 Task: Create Card Podcast Performance Review in Board Product Development to Workspace Creative Agencies. Create Card Interior Design Review in Board Customer Feedback Analysis and Reporting to Workspace Creative Agencies. Create Card Public Speaking Event Planning in Board Social Media Influencer Content Repurposing Strategy and Execution to Workspace Creative Agencies
Action: Mouse moved to (95, 337)
Screenshot: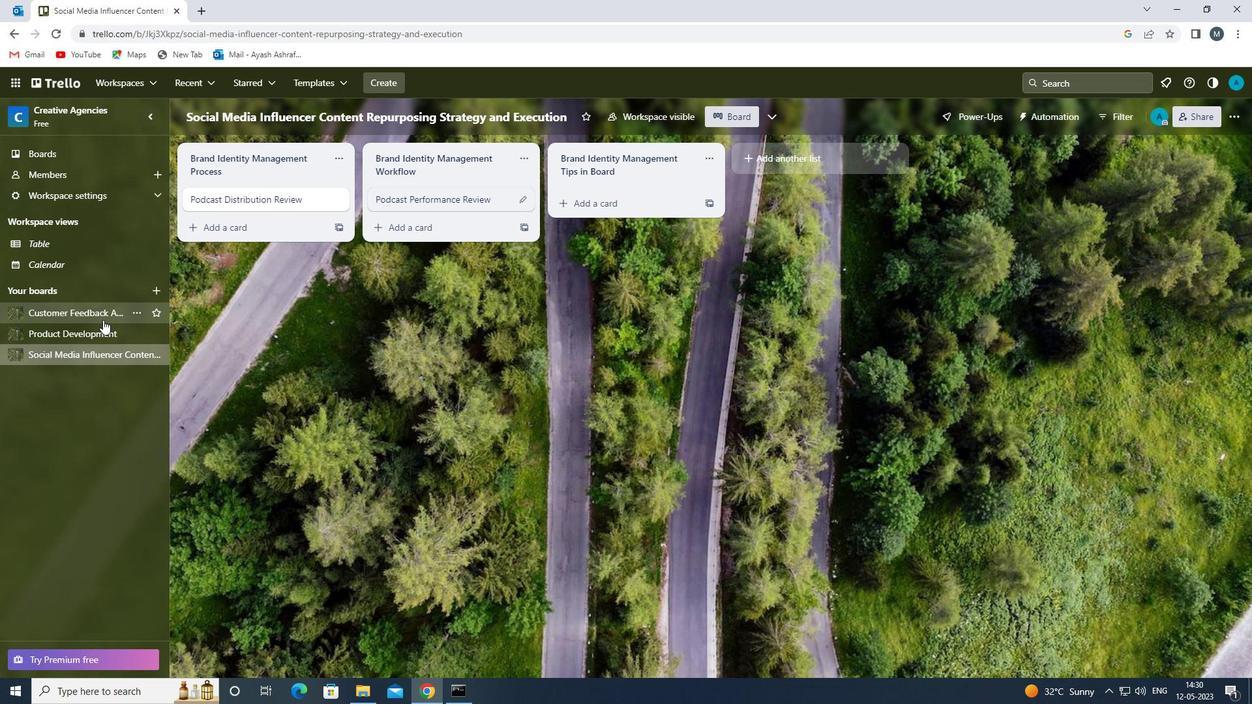 
Action: Mouse pressed left at (95, 337)
Screenshot: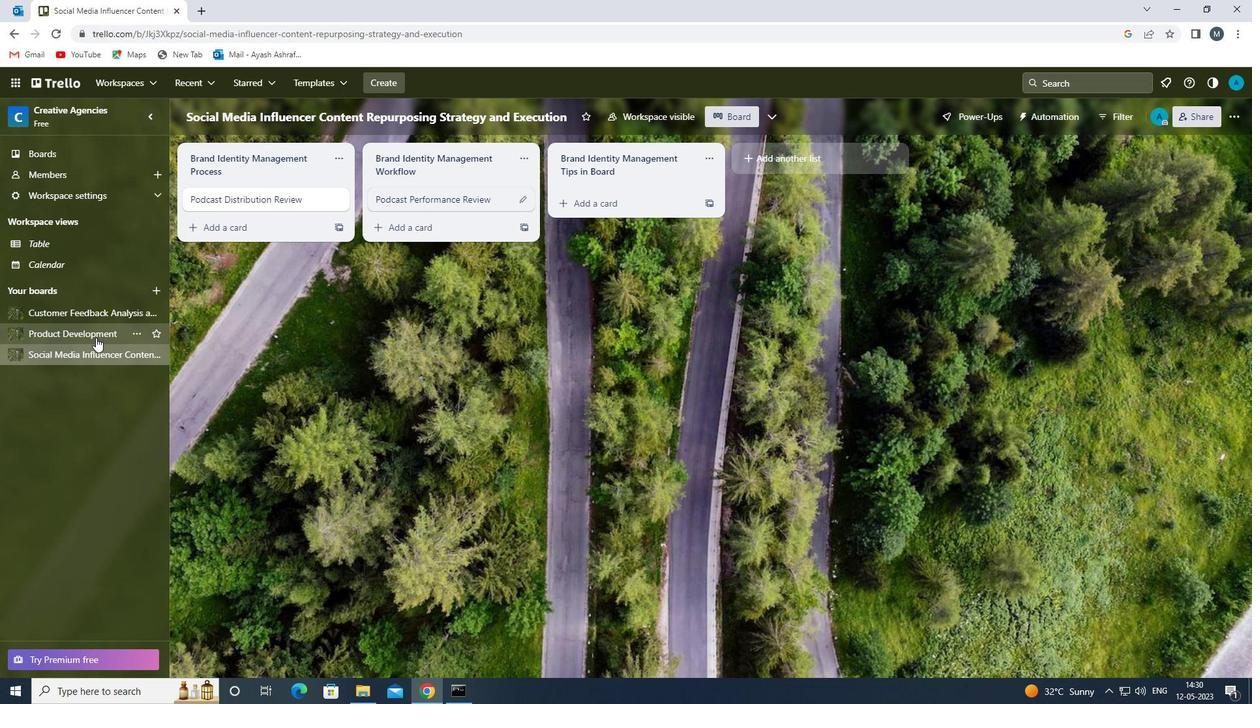
Action: Mouse moved to (608, 210)
Screenshot: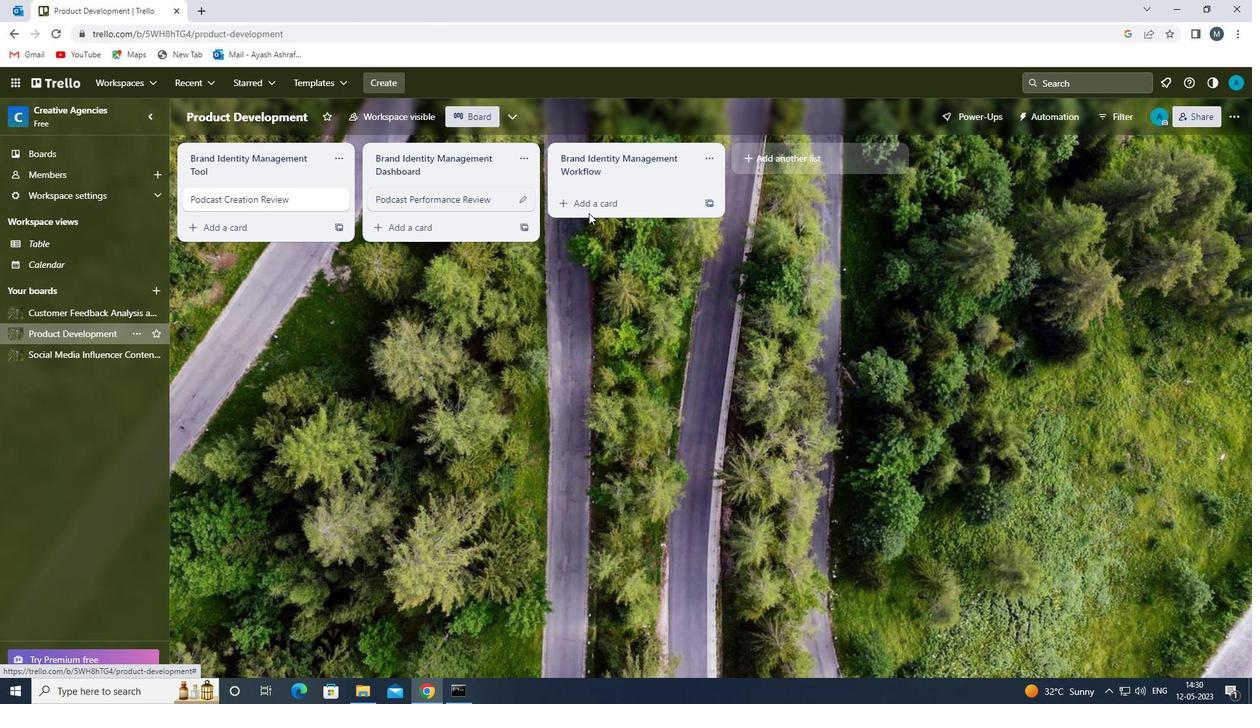 
Action: Mouse pressed left at (608, 210)
Screenshot: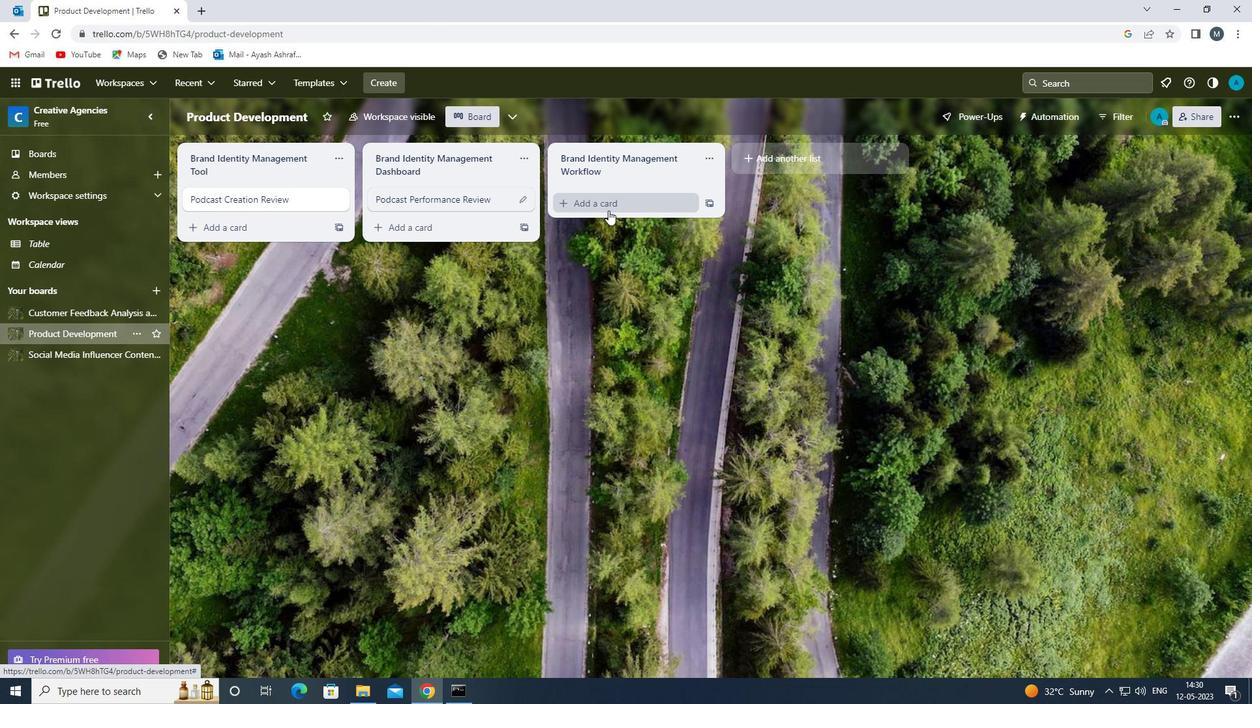 
Action: Mouse moved to (585, 204)
Screenshot: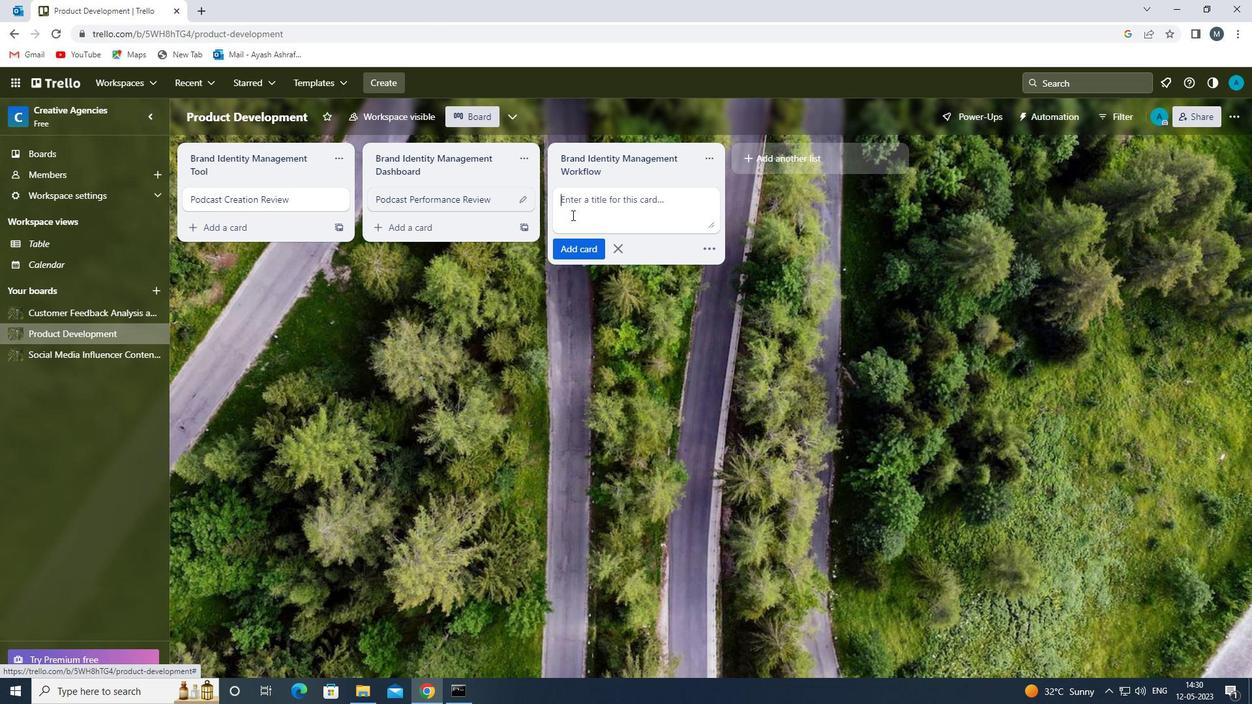 
Action: Mouse pressed left at (585, 204)
Screenshot: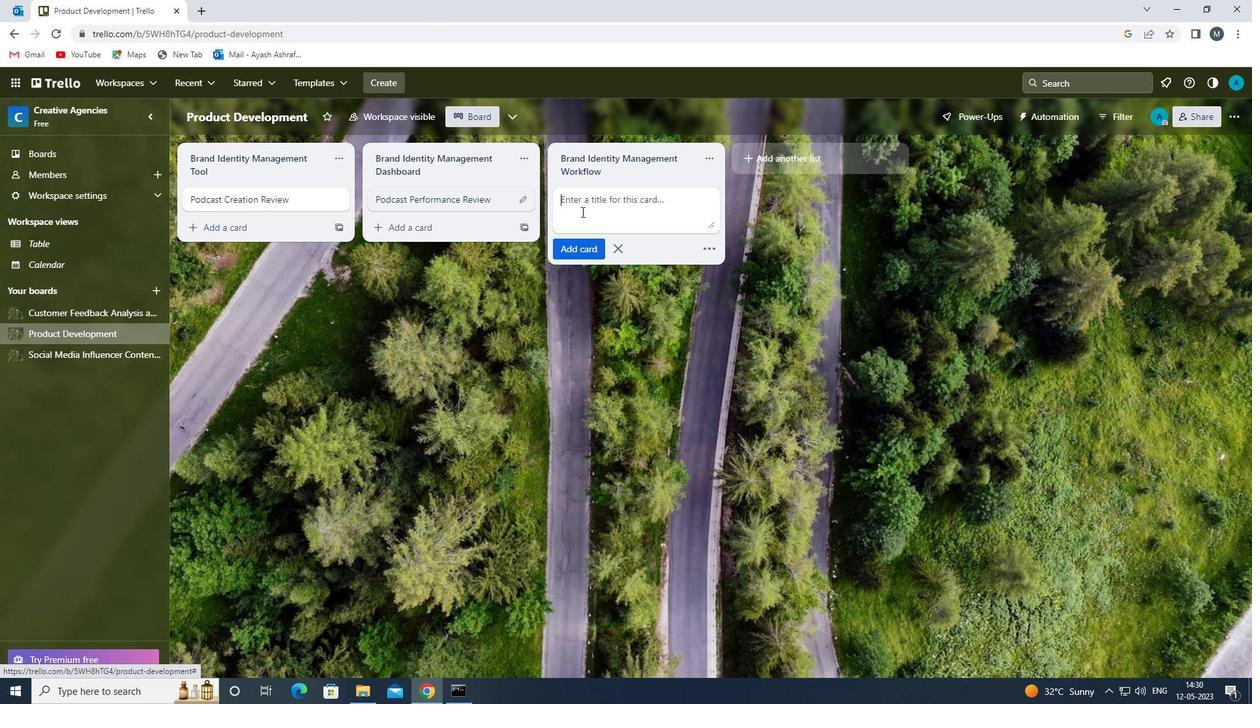 
Action: Key pressed <Key.shift>PODCAST<Key.space><Key.shift>PERFORMANCE<Key.space><Key.shift>REVIEW<Key.space>
Screenshot: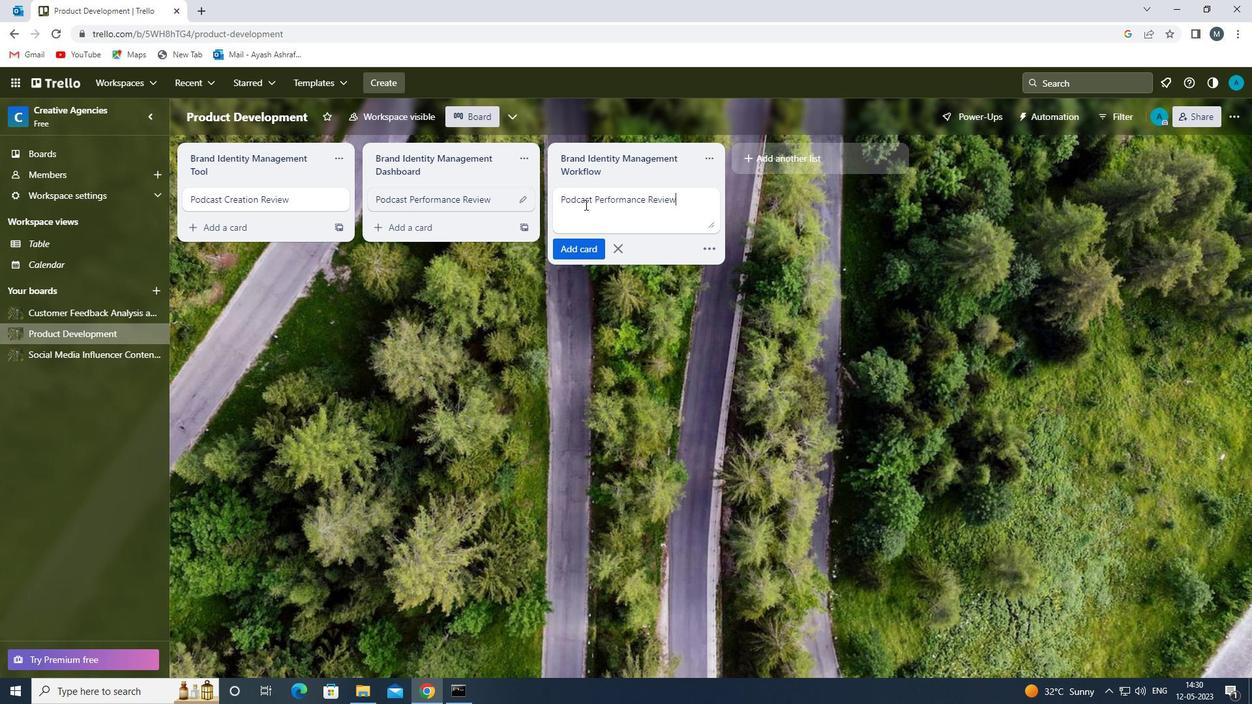 
Action: Mouse moved to (578, 250)
Screenshot: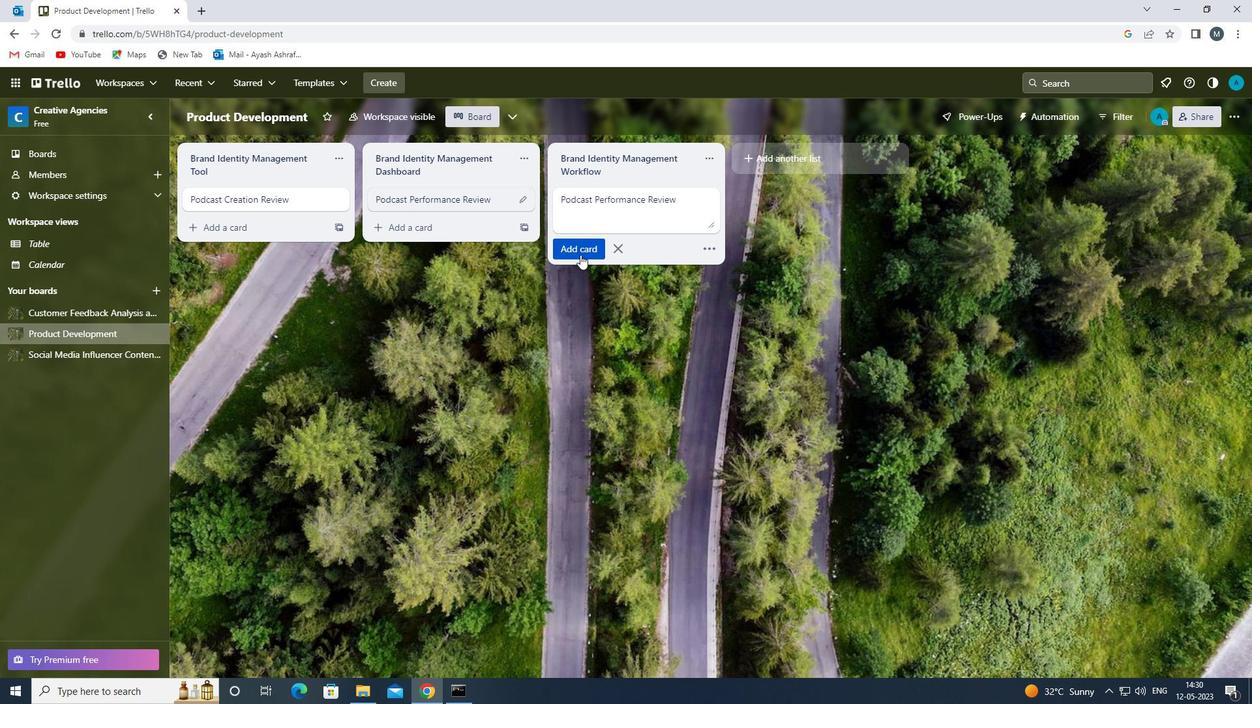 
Action: Mouse pressed left at (578, 250)
Screenshot: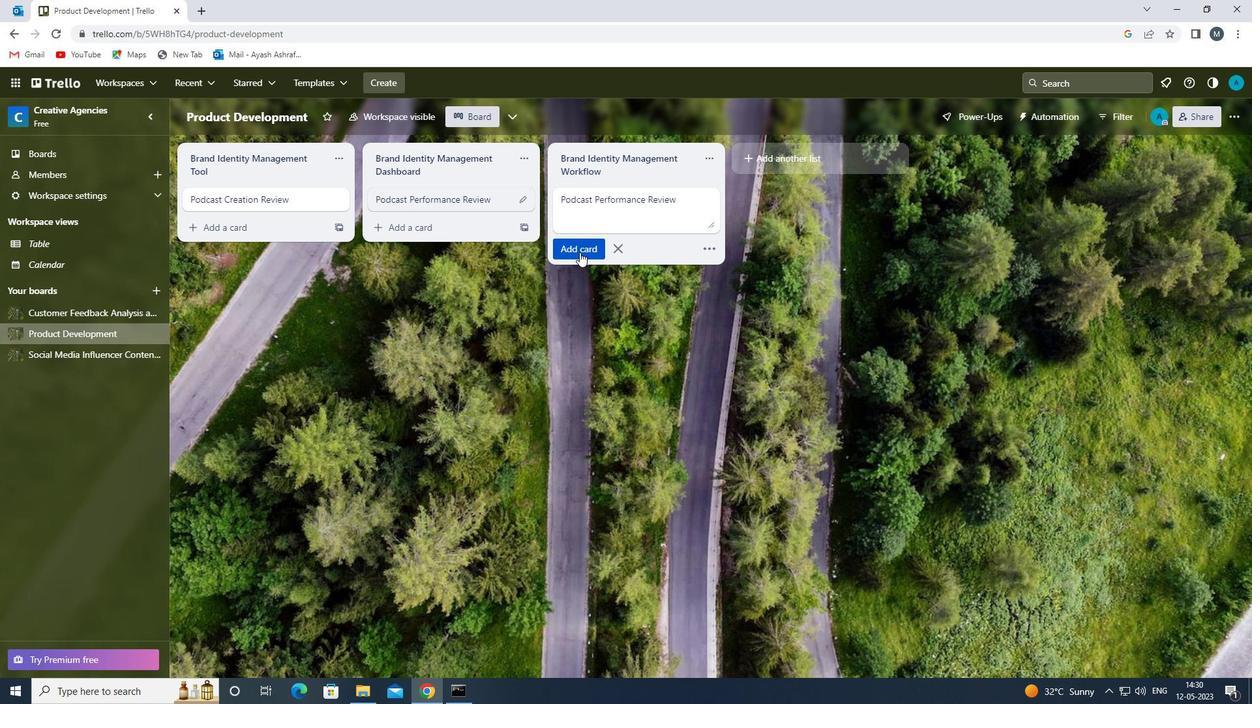 
Action: Mouse moved to (420, 401)
Screenshot: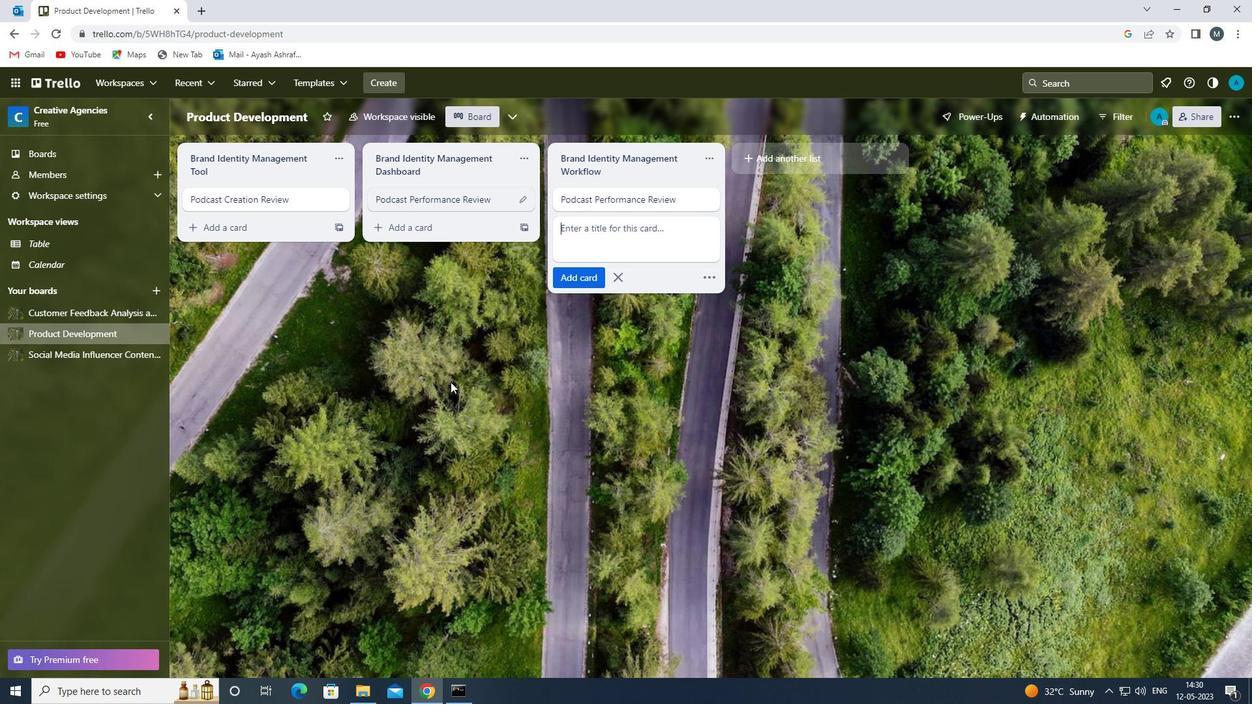 
Action: Mouse pressed left at (420, 401)
Screenshot: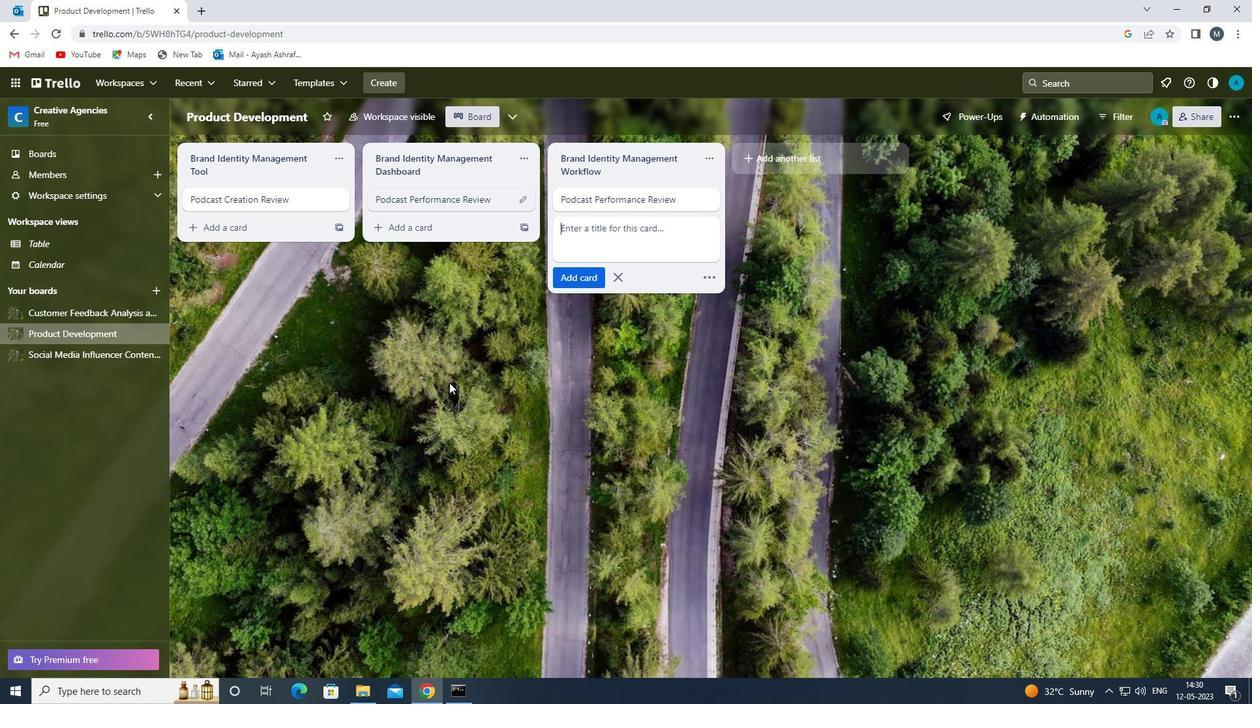 
Action: Mouse moved to (90, 318)
Screenshot: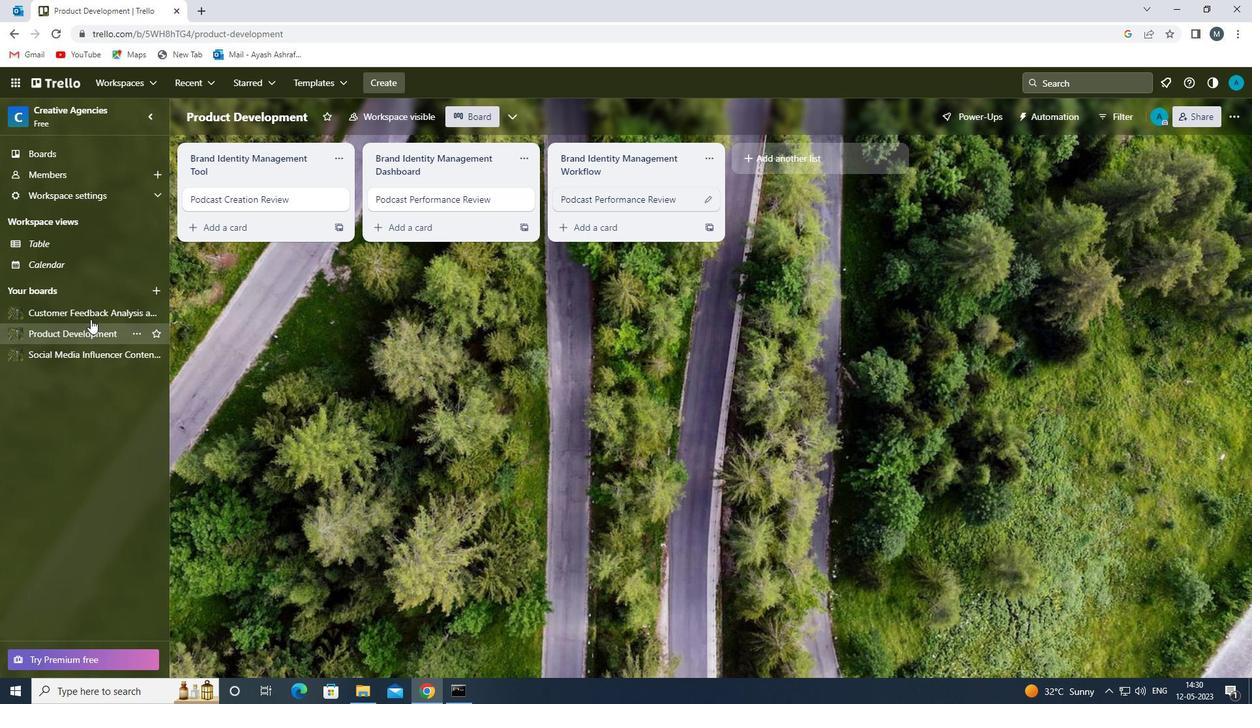 
Action: Mouse pressed left at (90, 318)
Screenshot: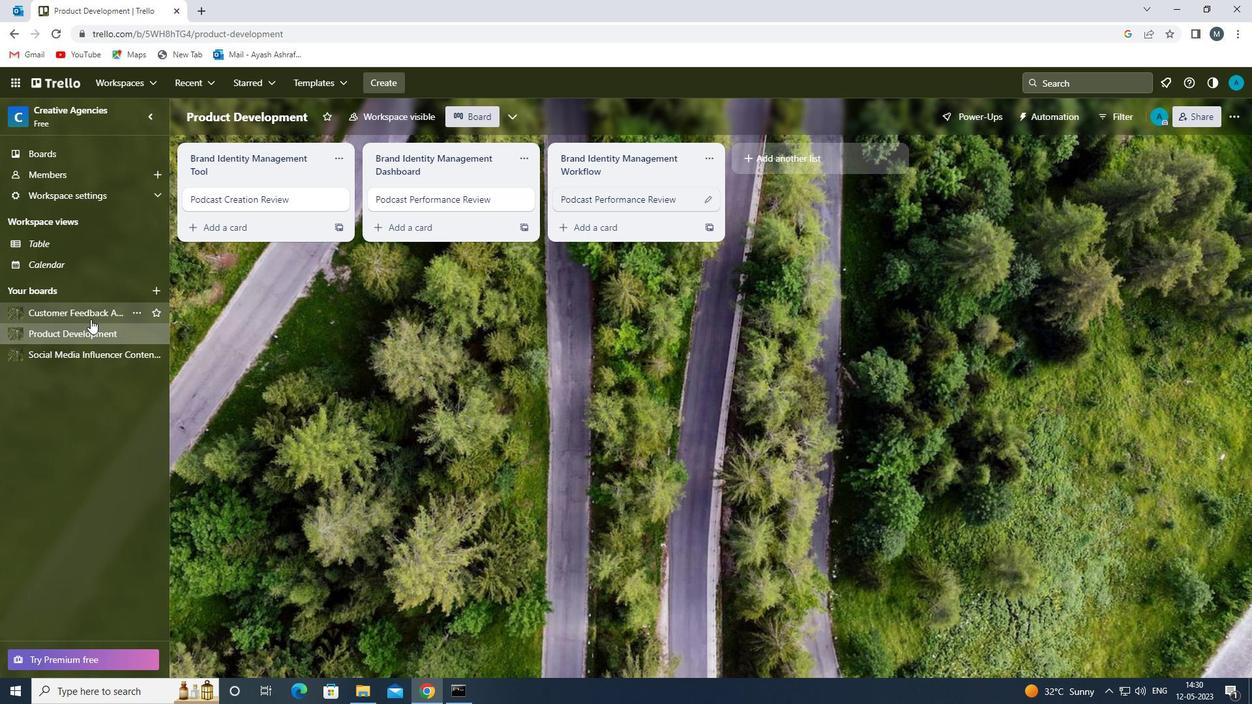 
Action: Mouse moved to (592, 200)
Screenshot: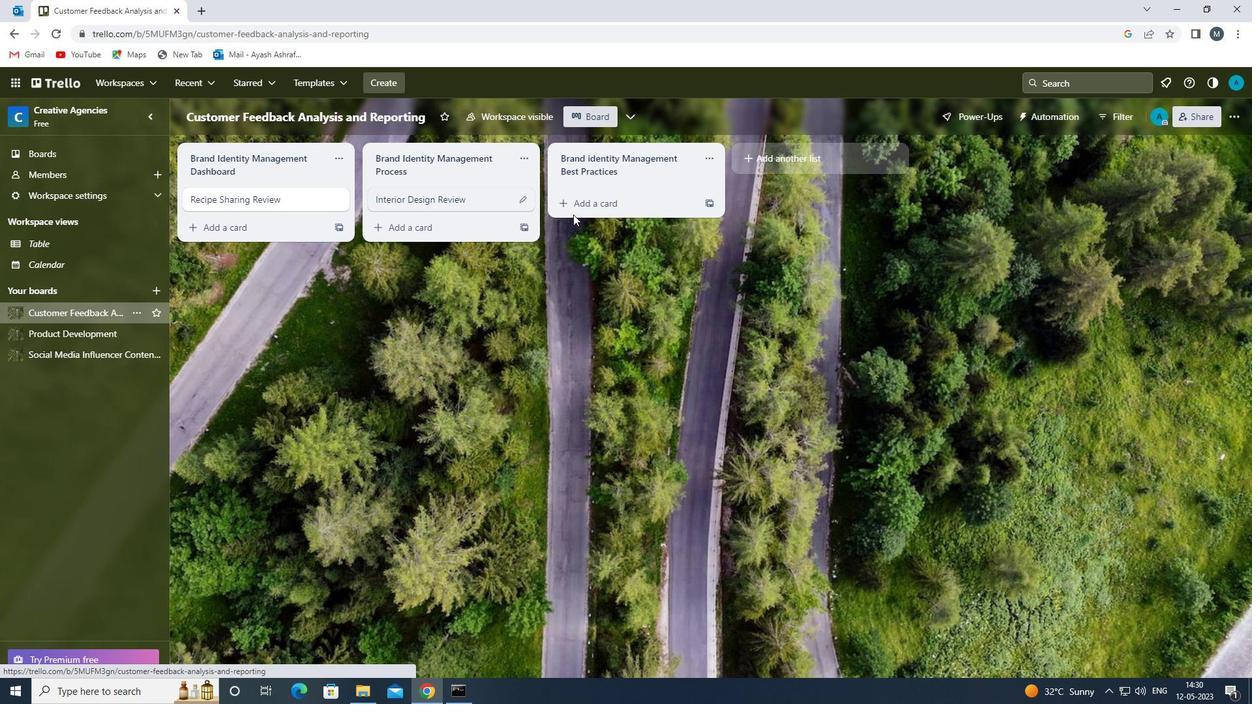 
Action: Mouse pressed left at (592, 200)
Screenshot: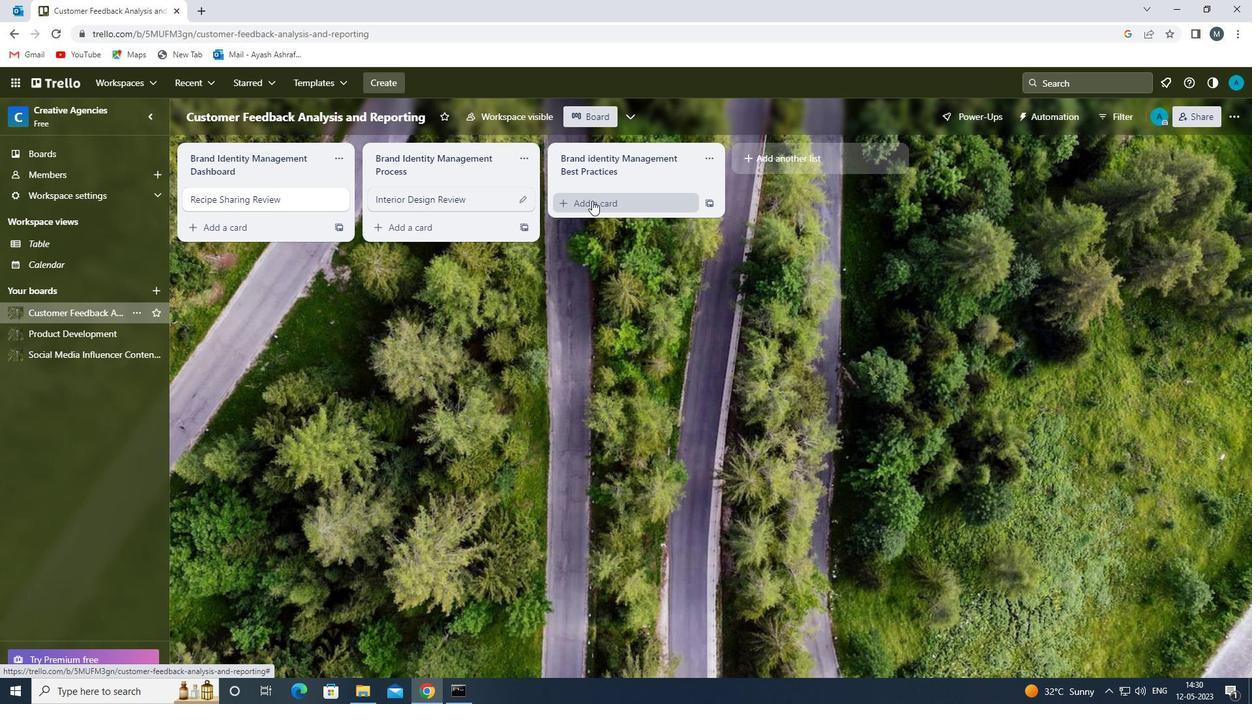 
Action: Mouse moved to (594, 212)
Screenshot: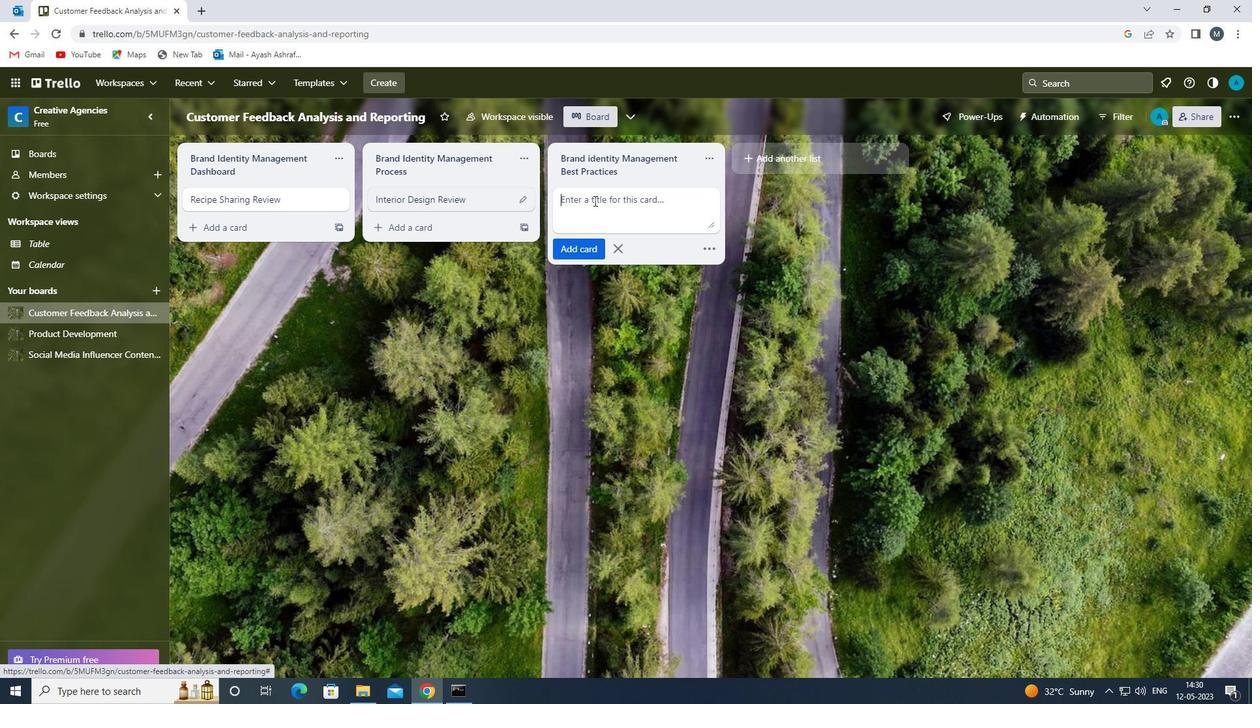 
Action: Mouse pressed left at (594, 212)
Screenshot: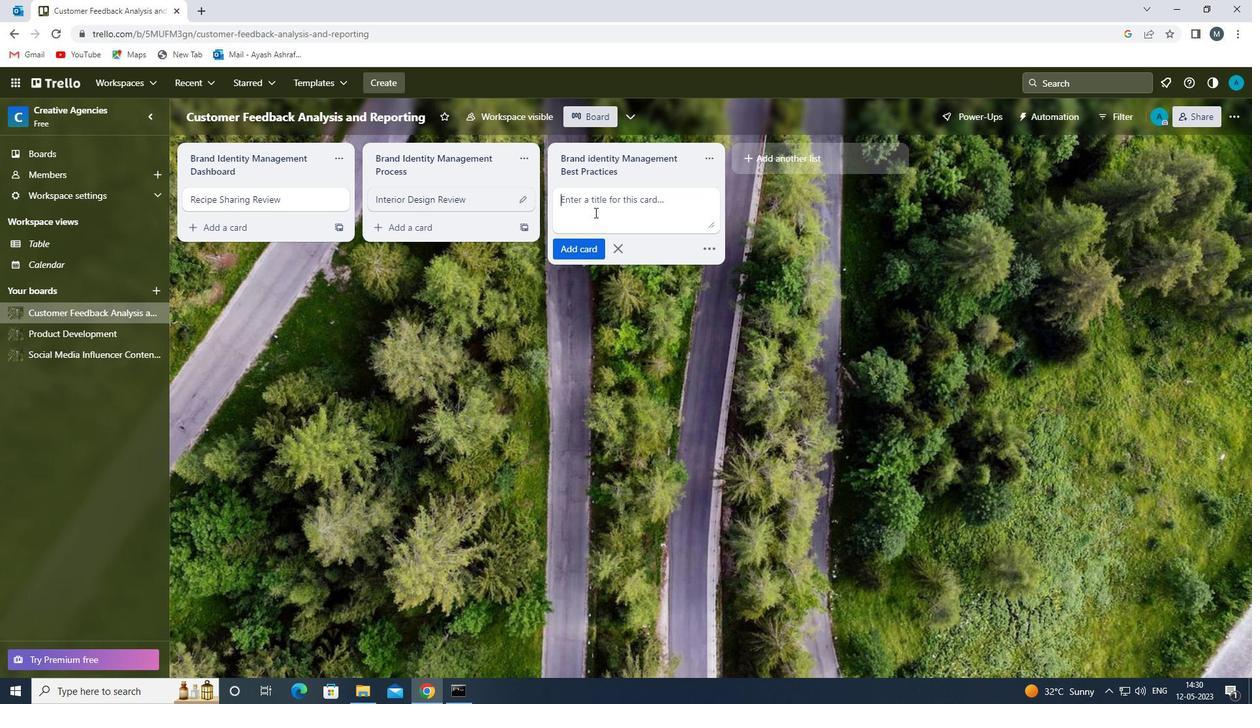 
Action: Key pressed <Key.shift>INTERIOR<Key.space><Key.shift><Key.shift><Key.shift><Key.shift><Key.shift>DESIGN<Key.space><Key.shift>REVIEW<Key.space>
Screenshot: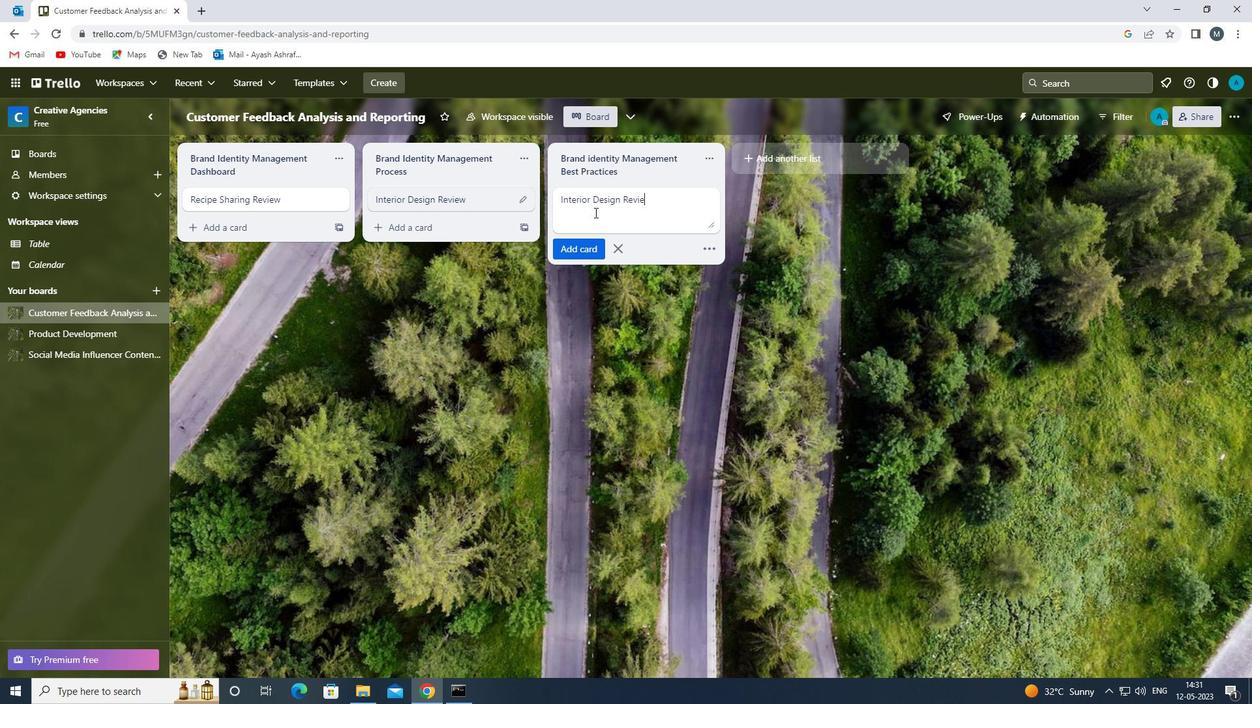 
Action: Mouse moved to (591, 253)
Screenshot: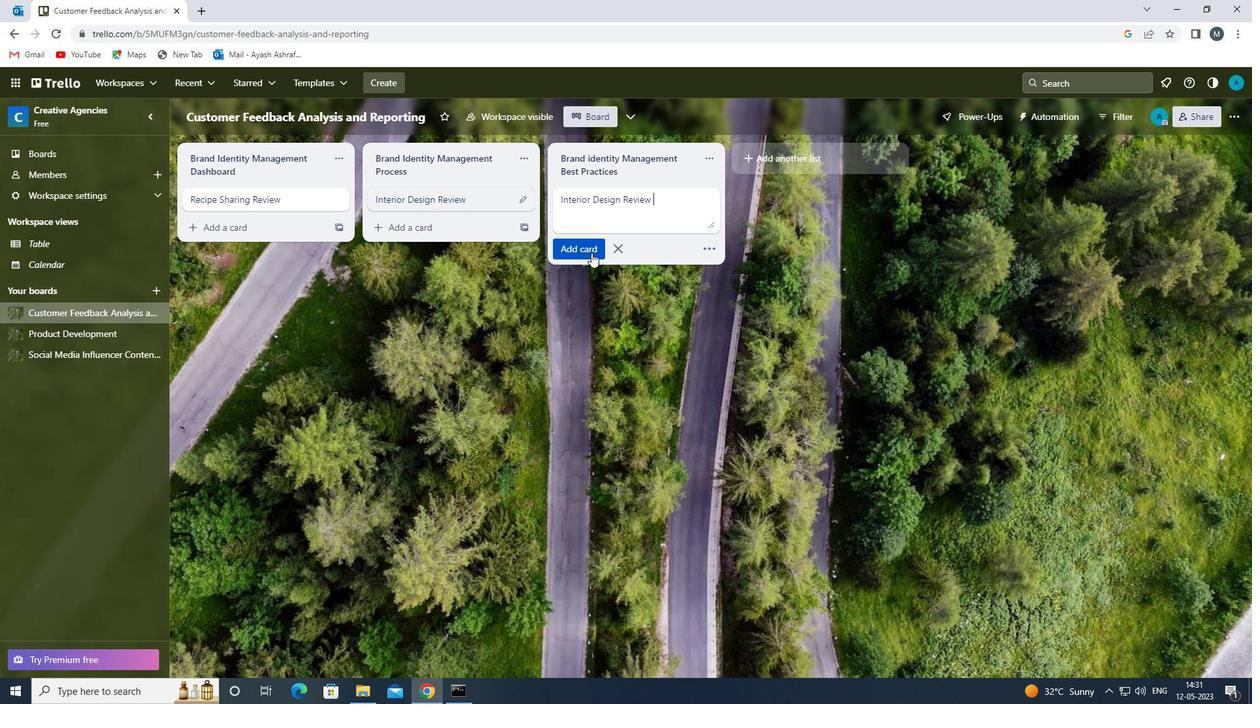 
Action: Mouse pressed left at (591, 253)
Screenshot: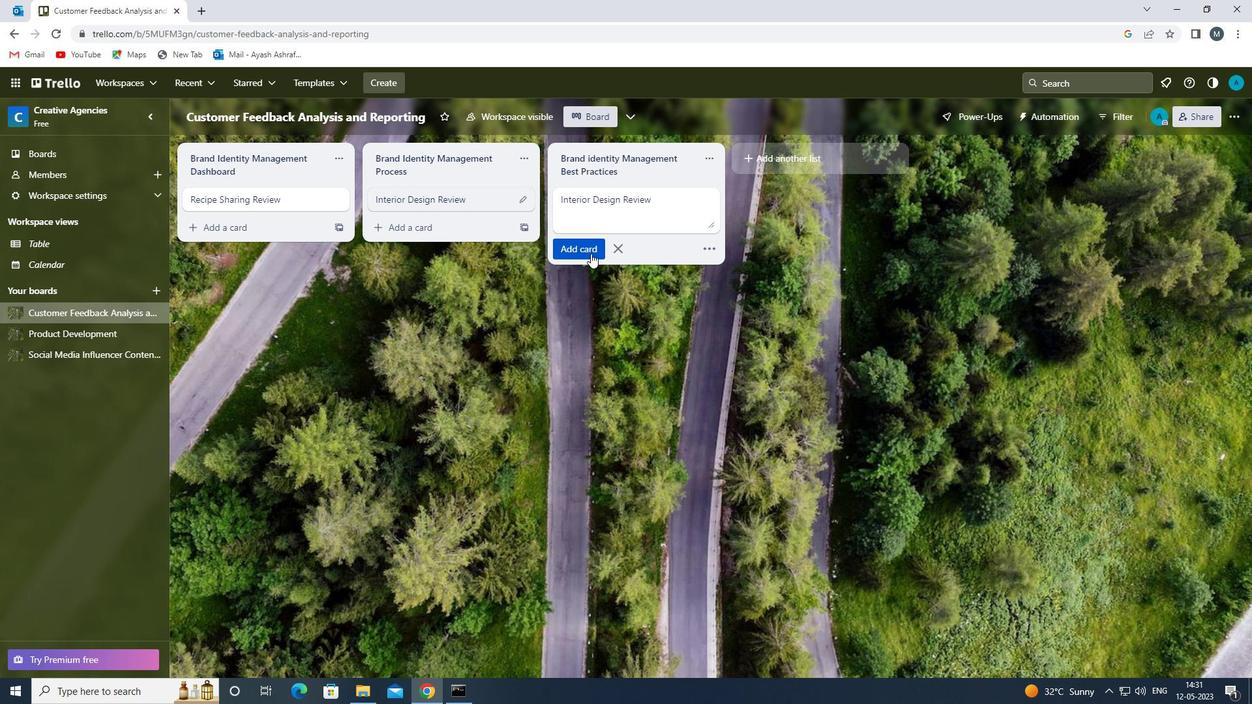 
Action: Mouse moved to (600, 341)
Screenshot: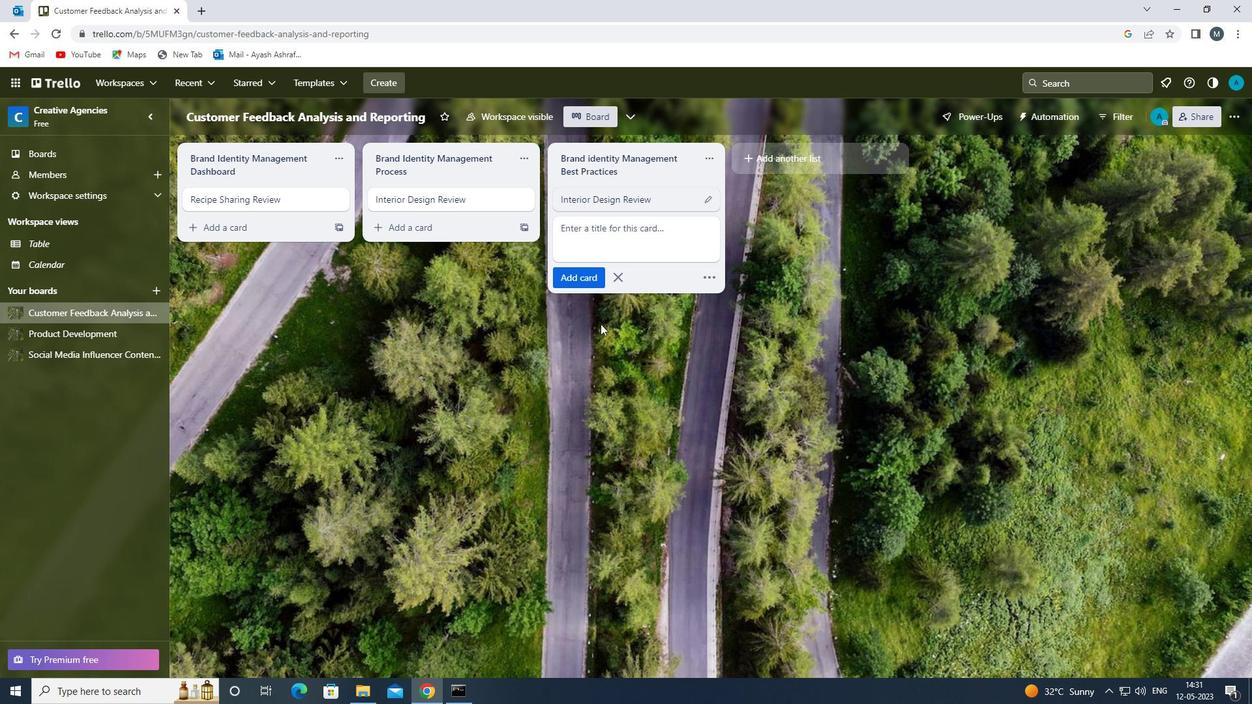 
Action: Mouse pressed left at (600, 341)
Screenshot: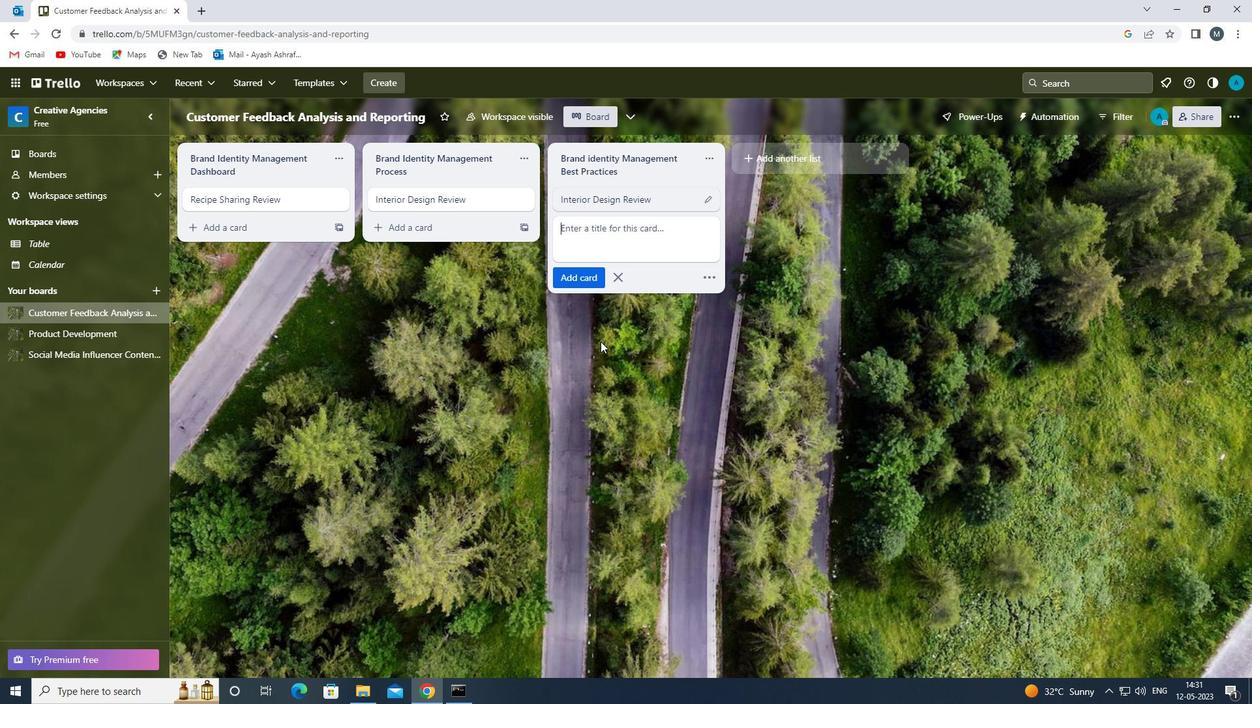 
Action: Mouse moved to (93, 356)
Screenshot: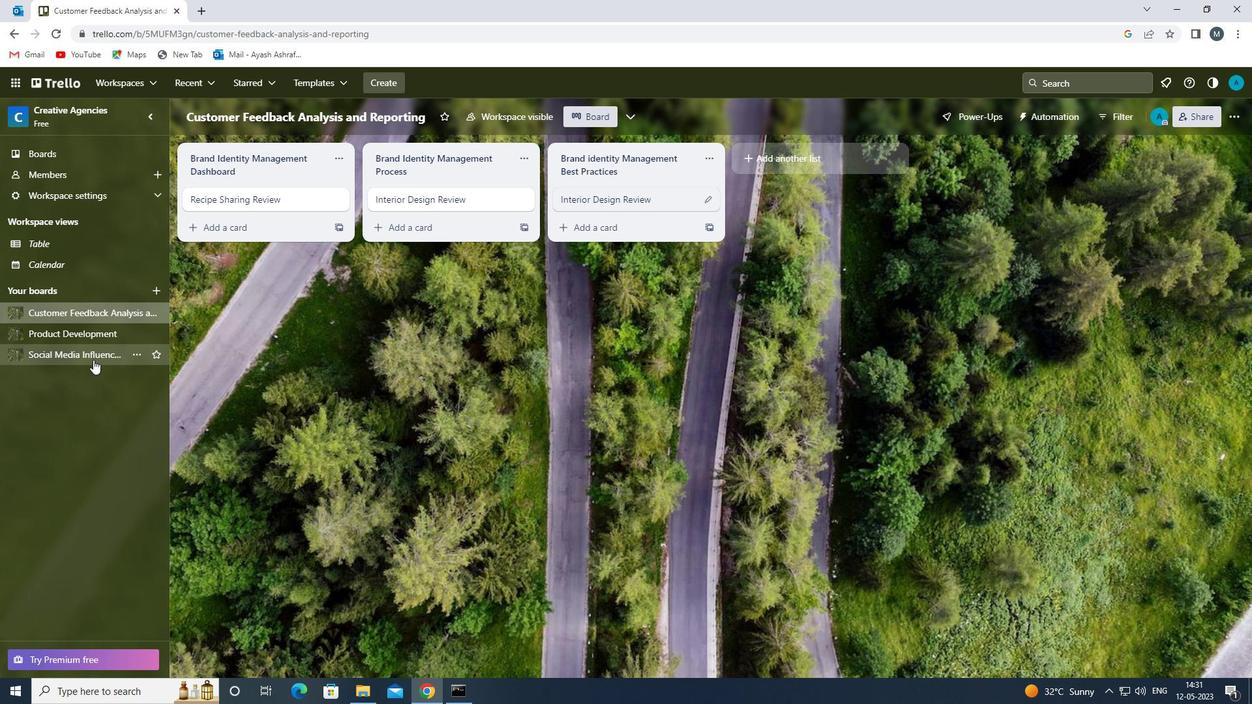 
Action: Mouse pressed left at (93, 356)
Screenshot: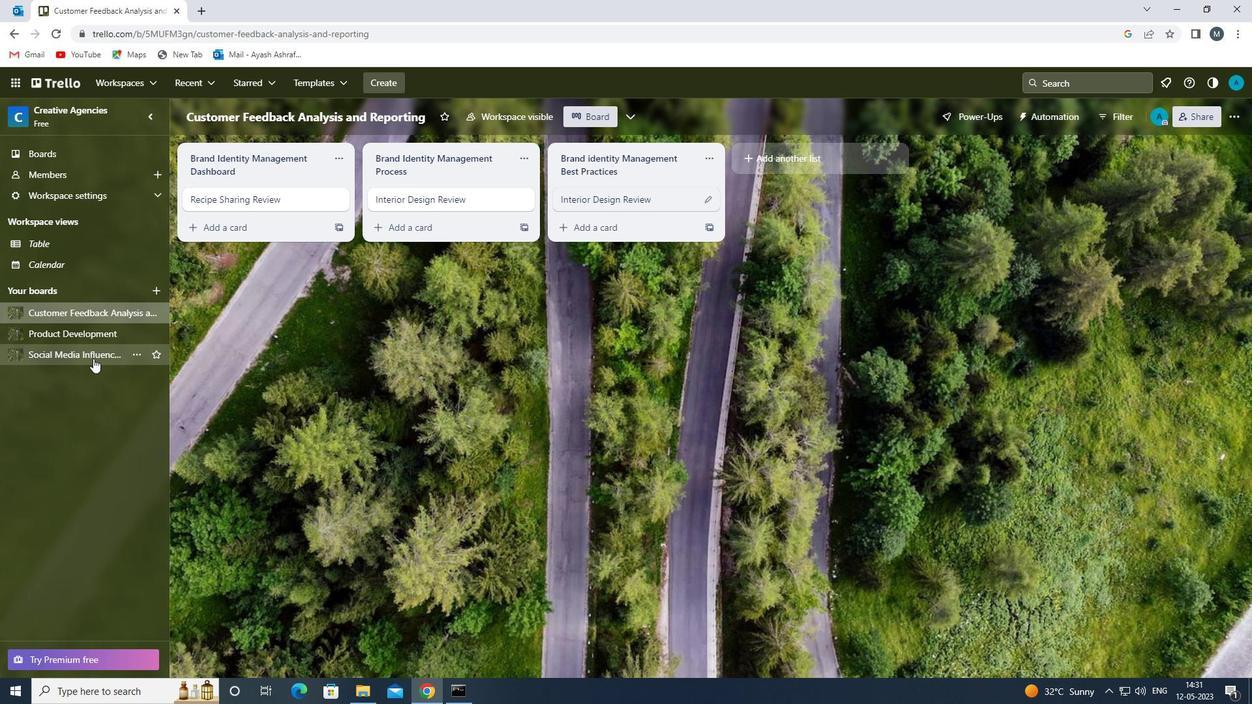 
Action: Mouse moved to (598, 205)
Screenshot: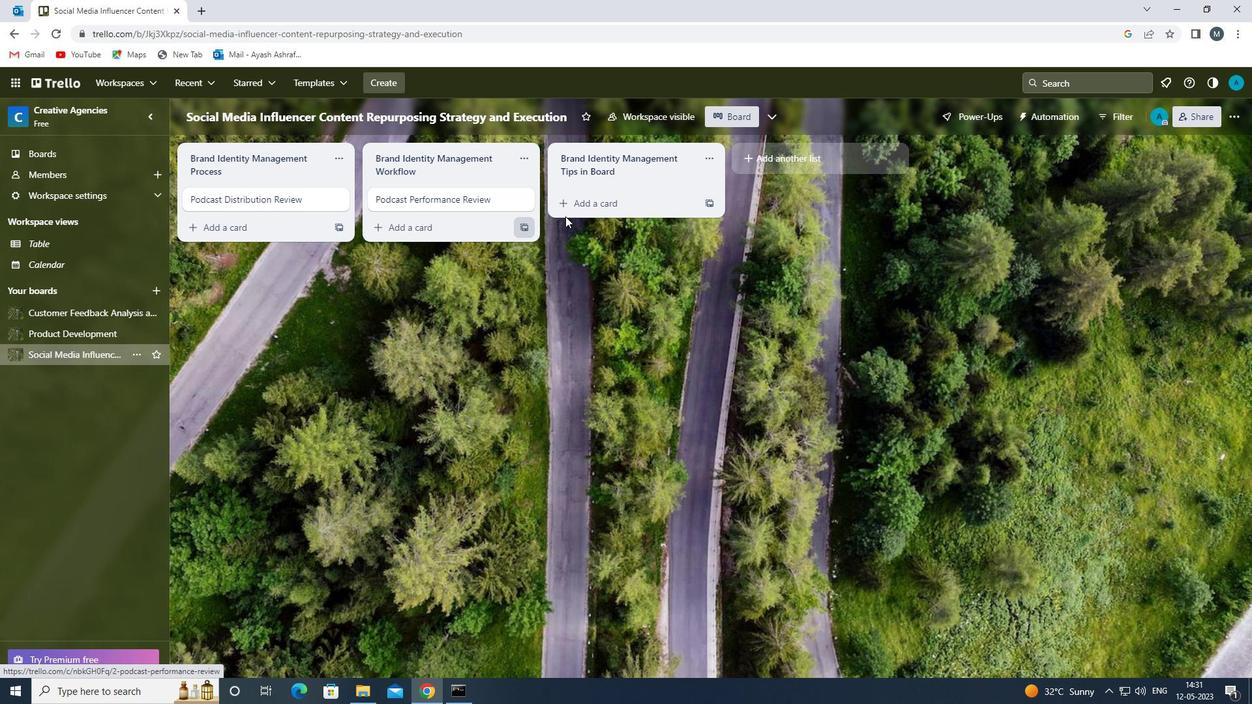 
Action: Mouse pressed left at (598, 205)
Screenshot: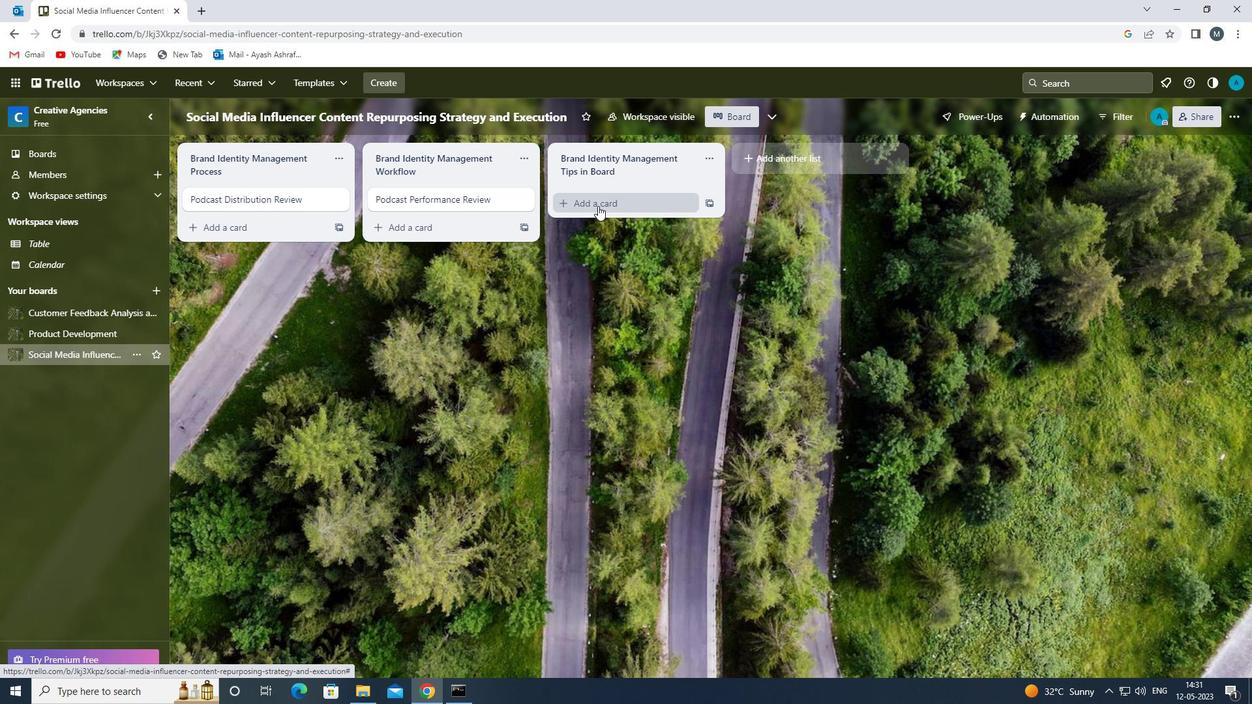 
Action: Mouse moved to (598, 211)
Screenshot: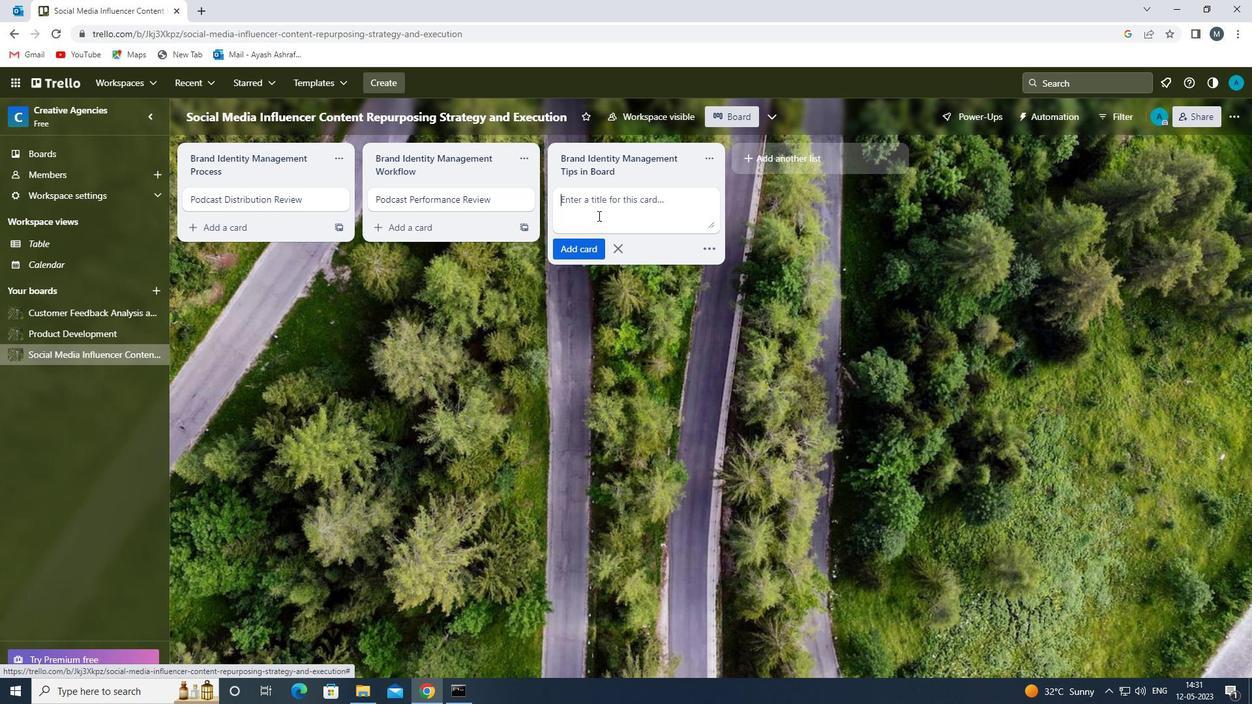 
Action: Mouse pressed left at (598, 211)
Screenshot: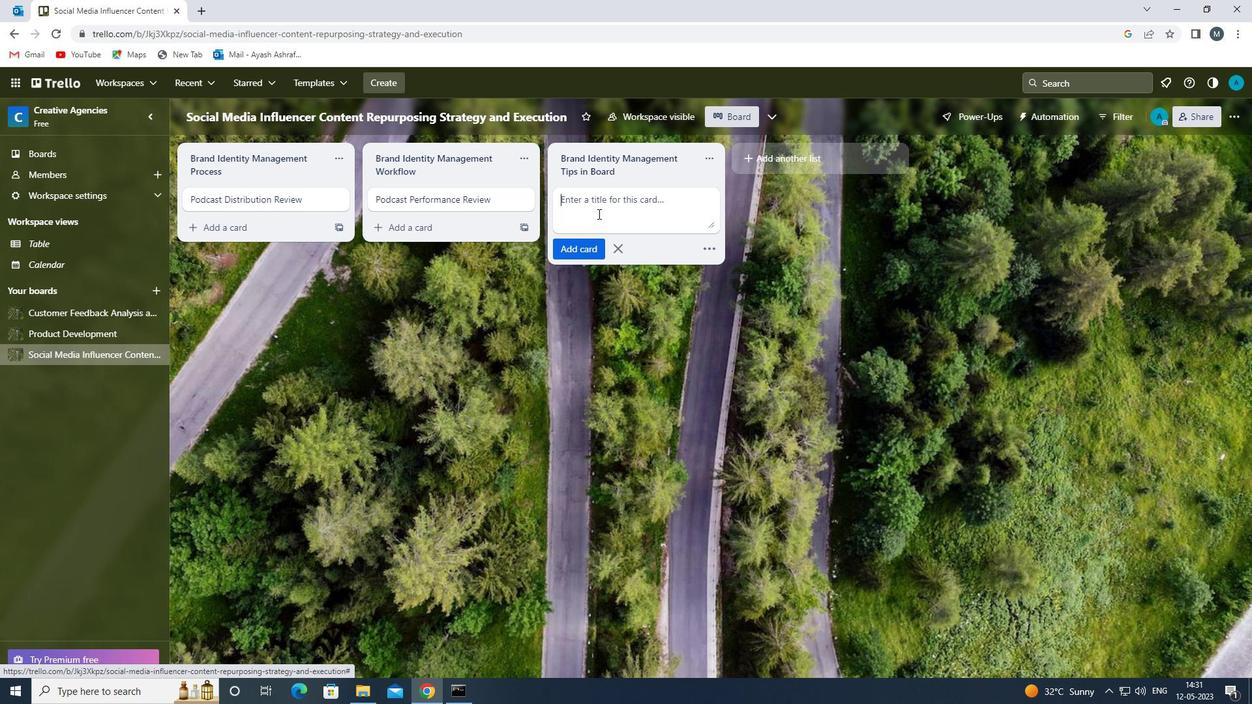 
Action: Mouse moved to (598, 210)
Screenshot: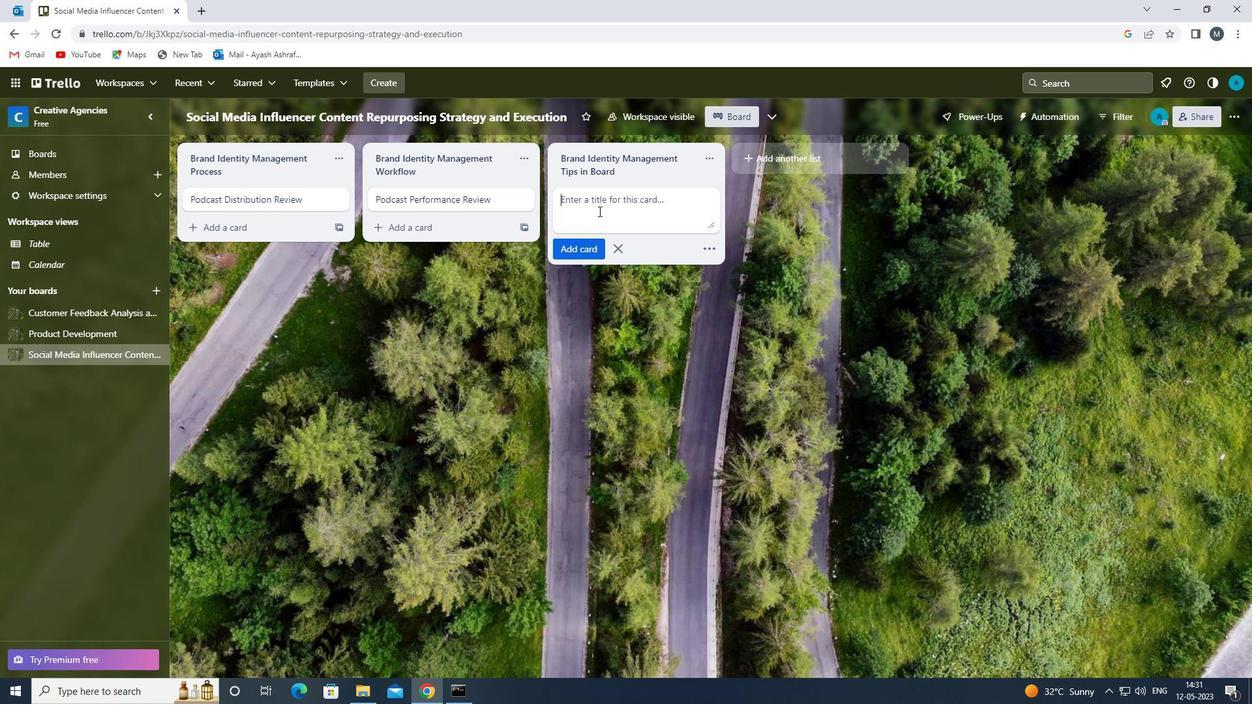 
Action: Key pressed <Key.shift>PUBLIC<Key.space><Key.shift>SPEAKING<Key.space><Key.shift><Key.shift><Key.shift><Key.shift><Key.shift>EVENT<Key.space><Key.shift>PLANNING<Key.space>
Screenshot: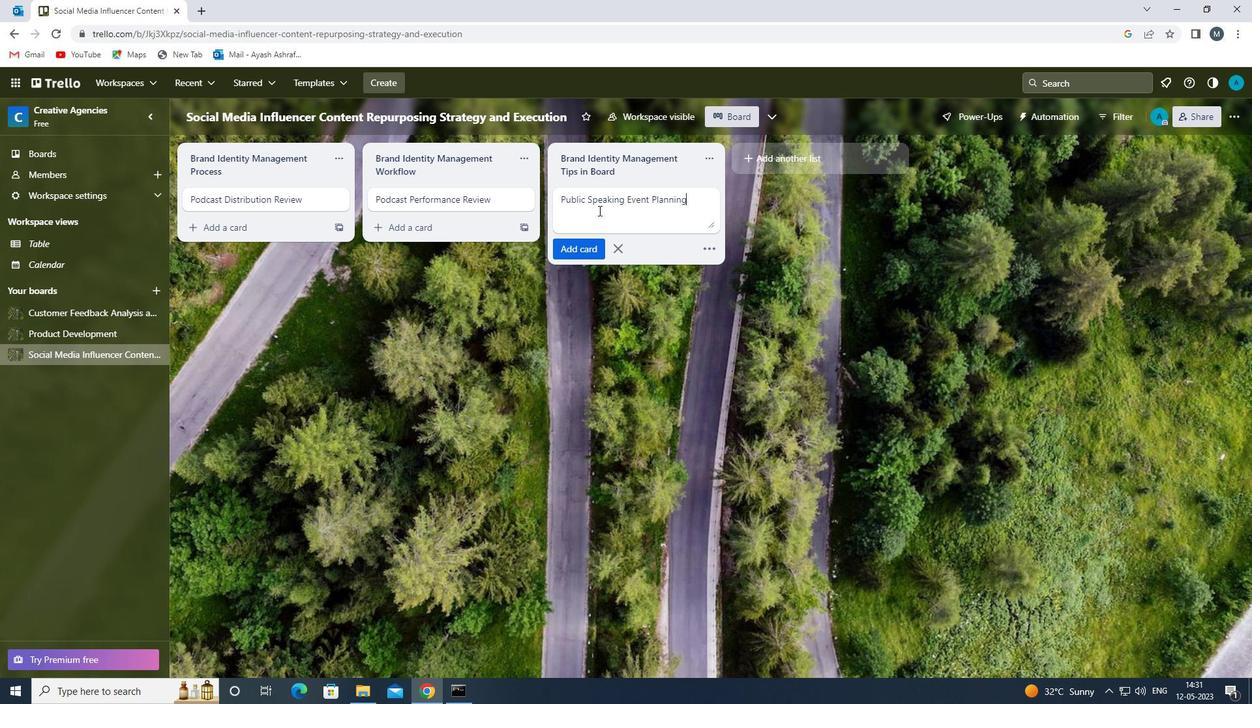 
Action: Mouse moved to (581, 248)
Screenshot: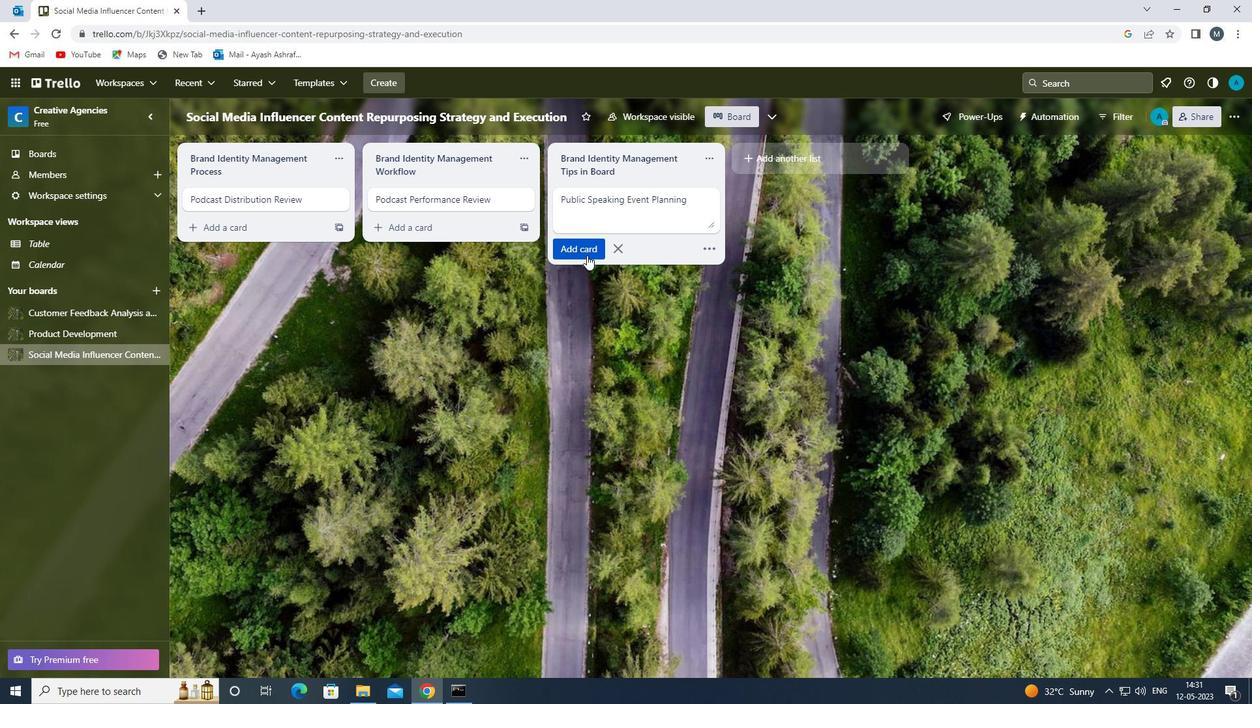 
Action: Mouse pressed left at (581, 248)
Screenshot: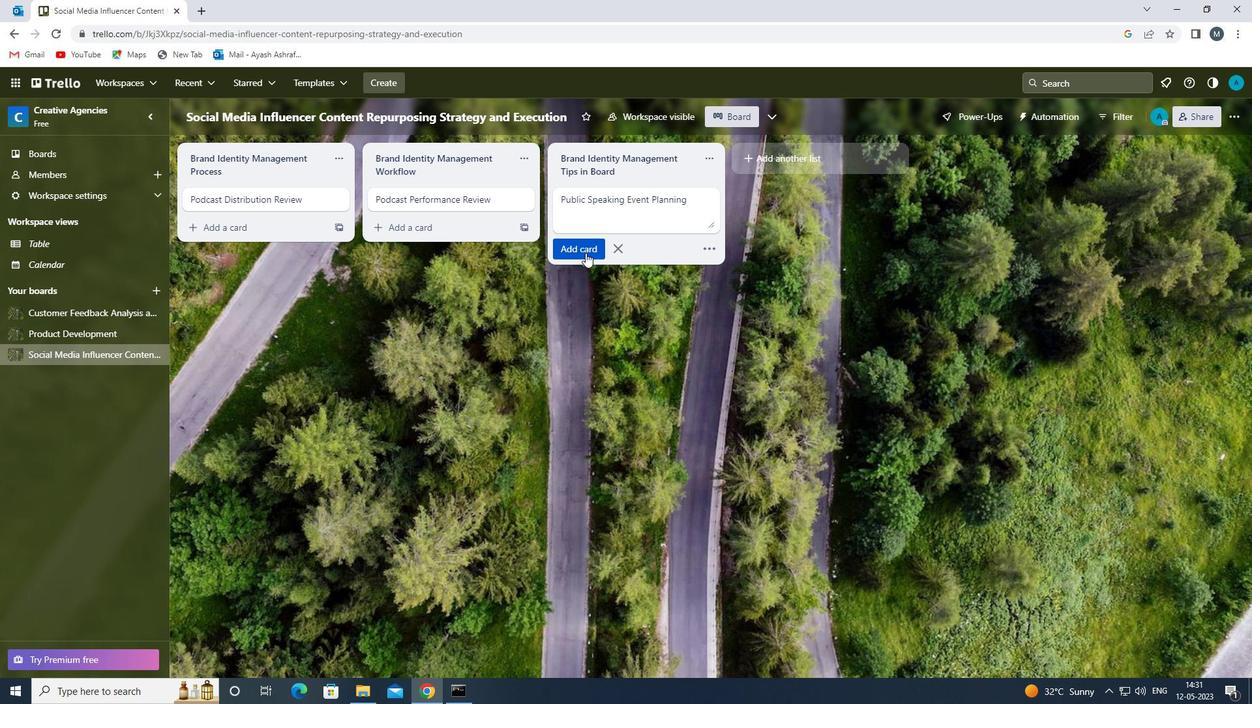 
Action: Mouse moved to (461, 375)
Screenshot: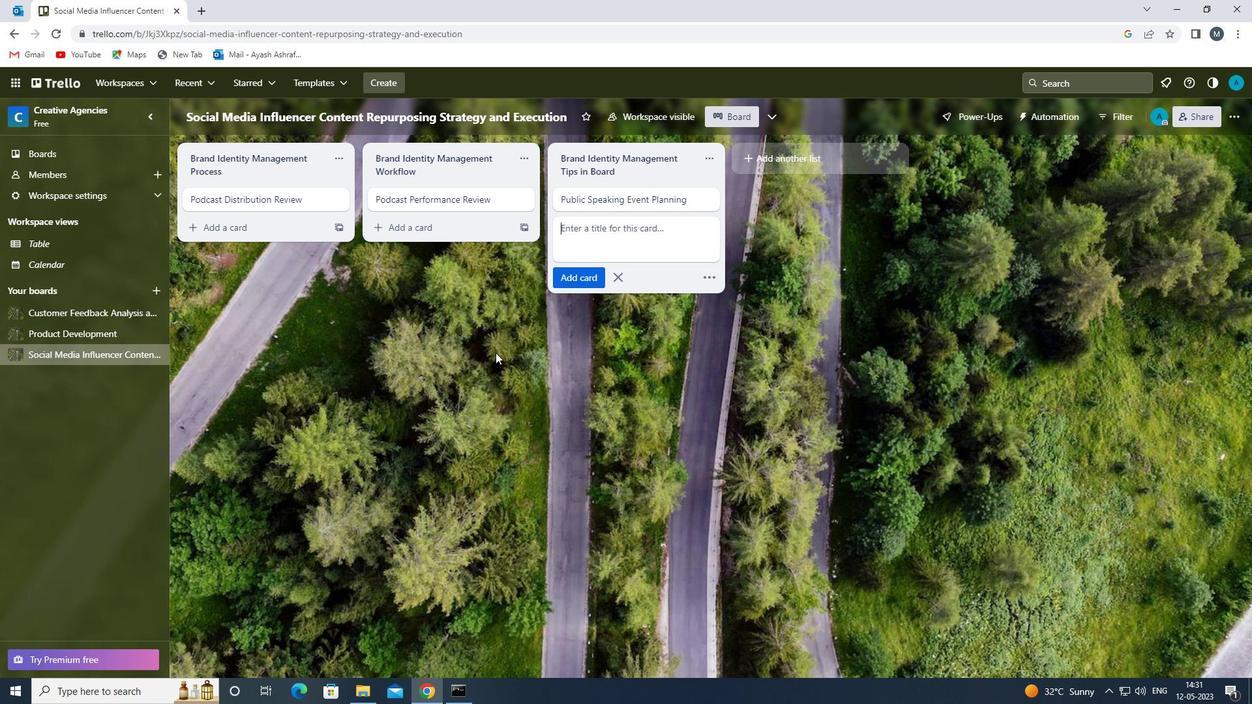 
Action: Mouse pressed left at (461, 375)
Screenshot: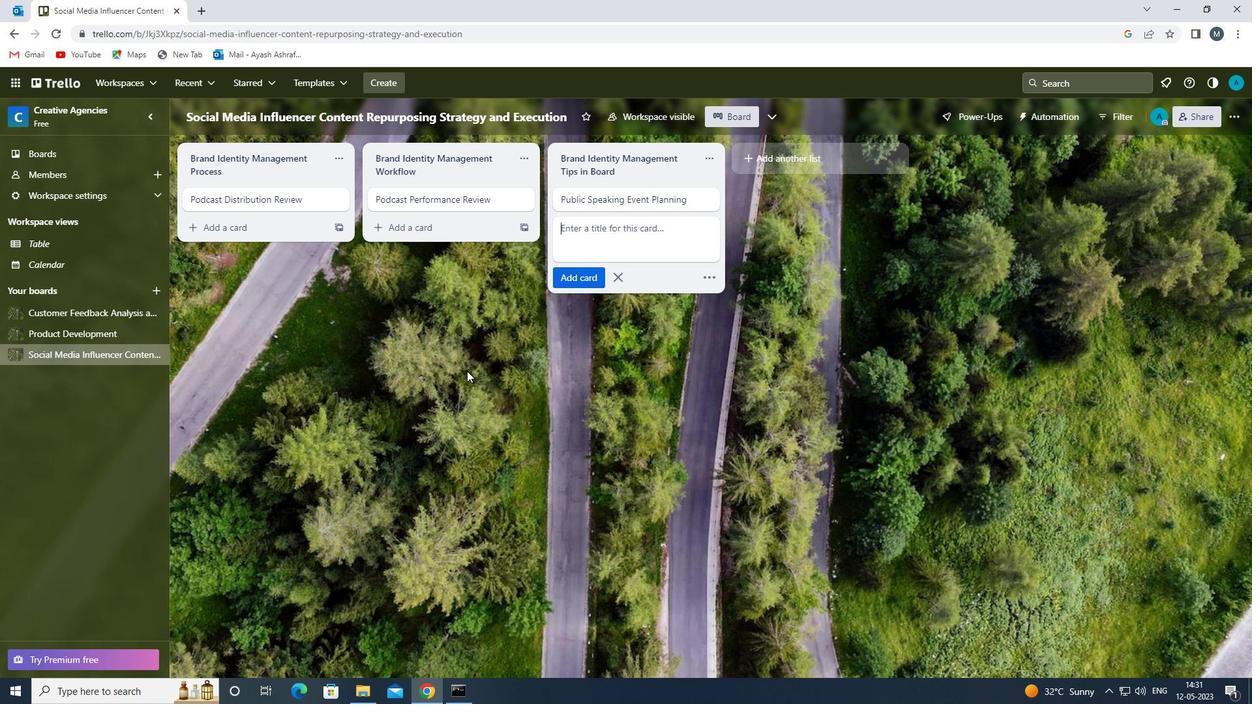 
